 Task: Show the media title on video start at the top-left position.
Action: Mouse moved to (126, 16)
Screenshot: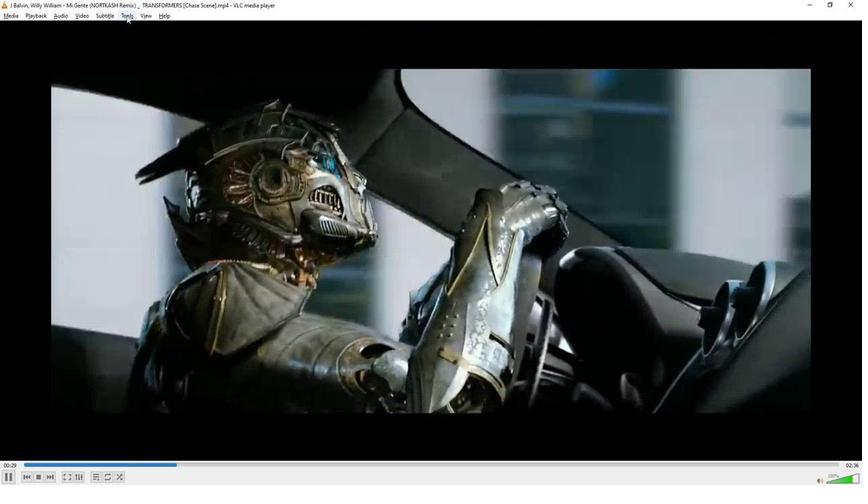 
Action: Mouse pressed left at (126, 16)
Screenshot: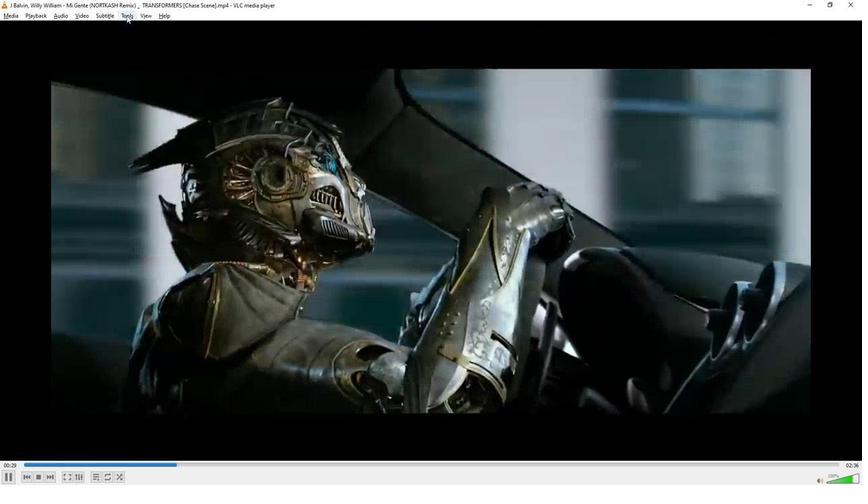 
Action: Mouse moved to (155, 121)
Screenshot: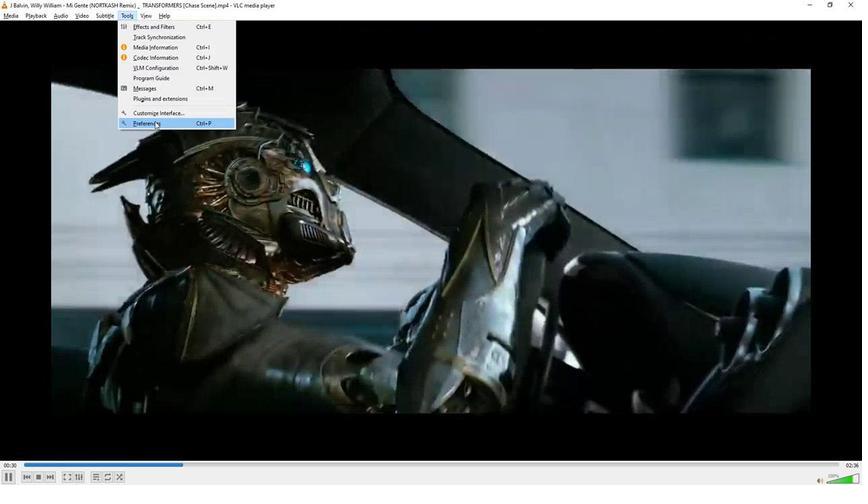 
Action: Mouse pressed left at (155, 121)
Screenshot: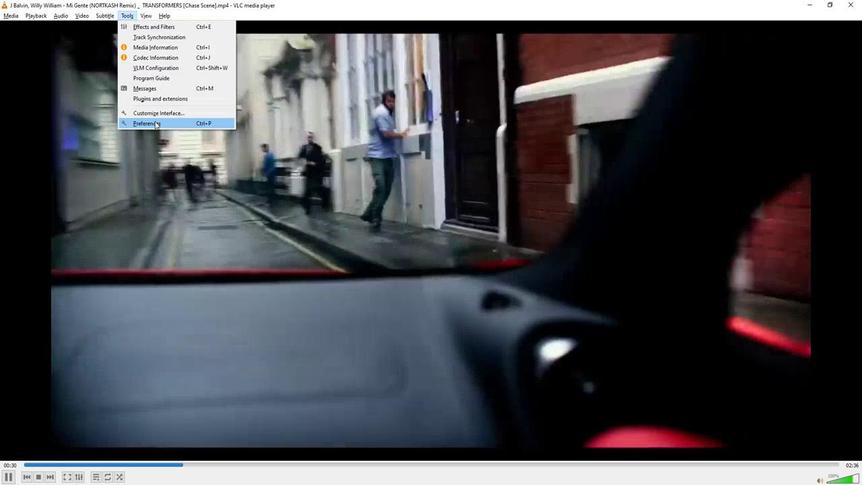 
Action: Mouse moved to (320, 104)
Screenshot: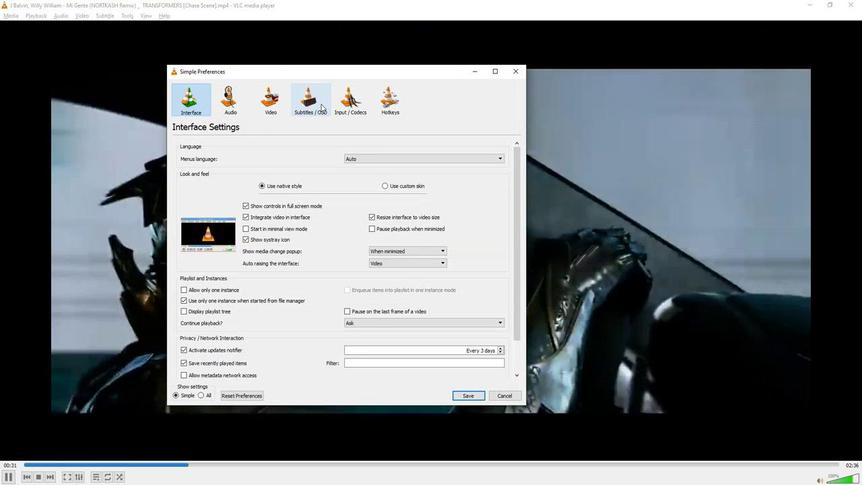 
Action: Mouse pressed left at (320, 104)
Screenshot: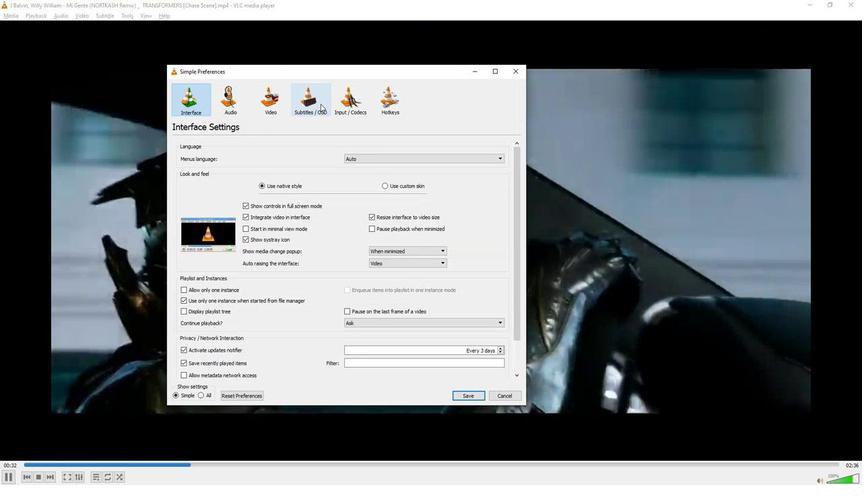
Action: Mouse moved to (366, 167)
Screenshot: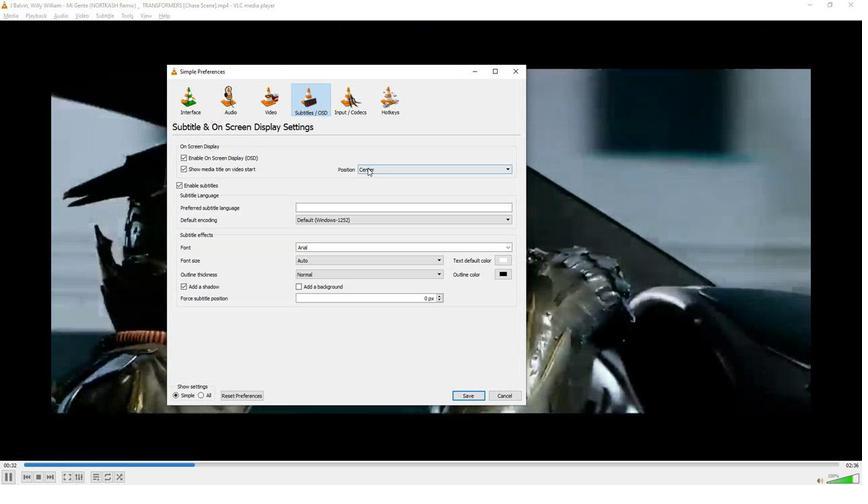 
Action: Mouse pressed left at (366, 167)
Screenshot: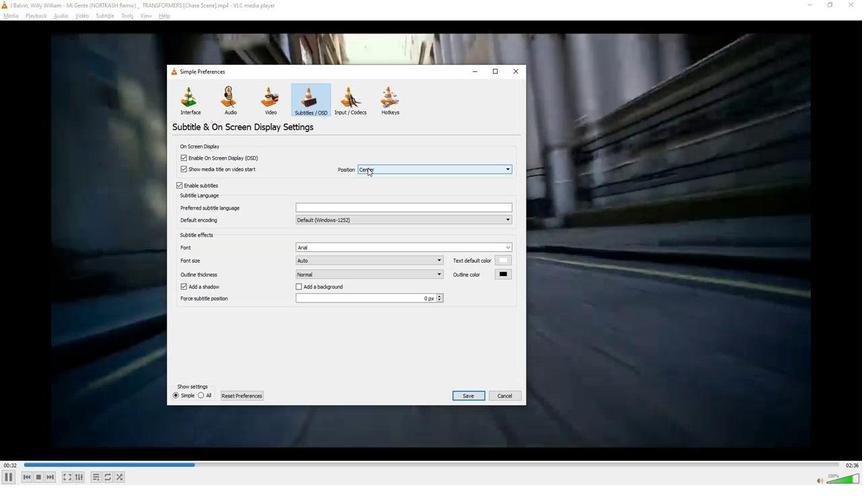 
Action: Mouse moved to (371, 207)
Screenshot: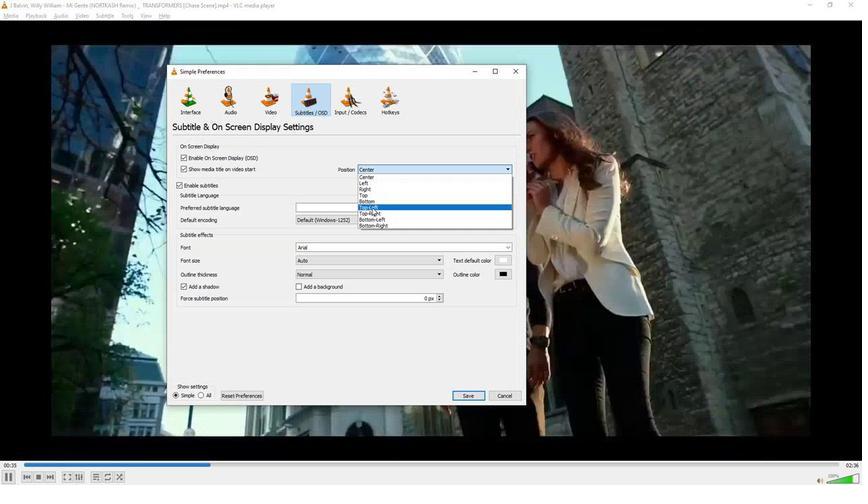 
Action: Mouse pressed left at (371, 207)
Screenshot: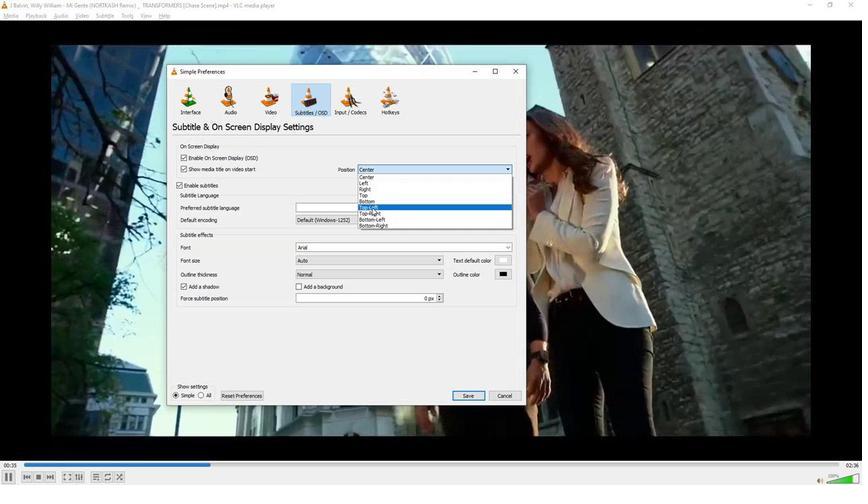 
Action: Mouse moved to (455, 393)
Screenshot: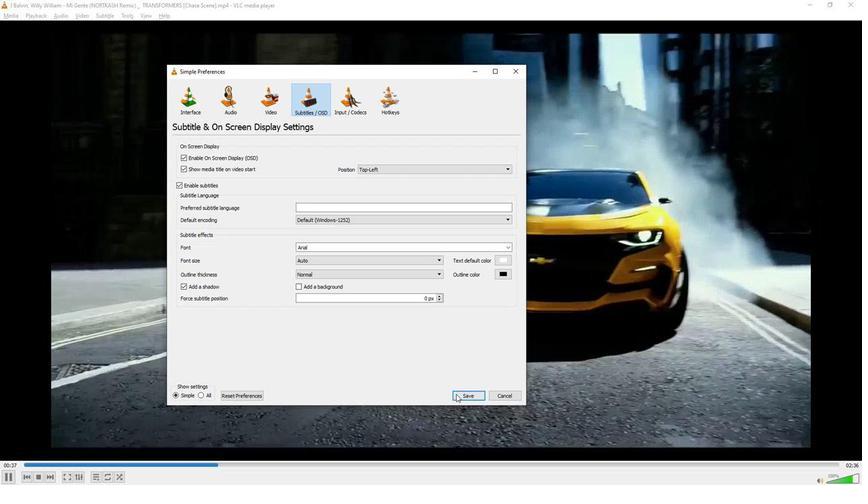 
Action: Mouse pressed left at (455, 393)
Screenshot: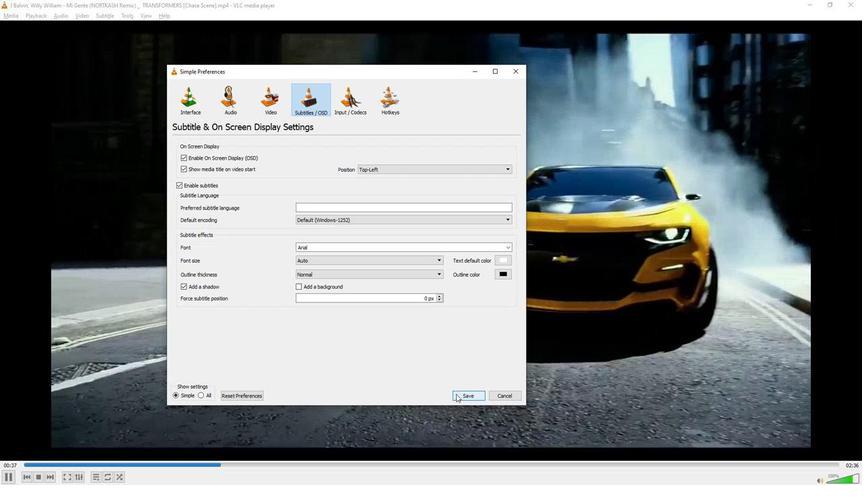 
Action: Mouse moved to (455, 392)
Screenshot: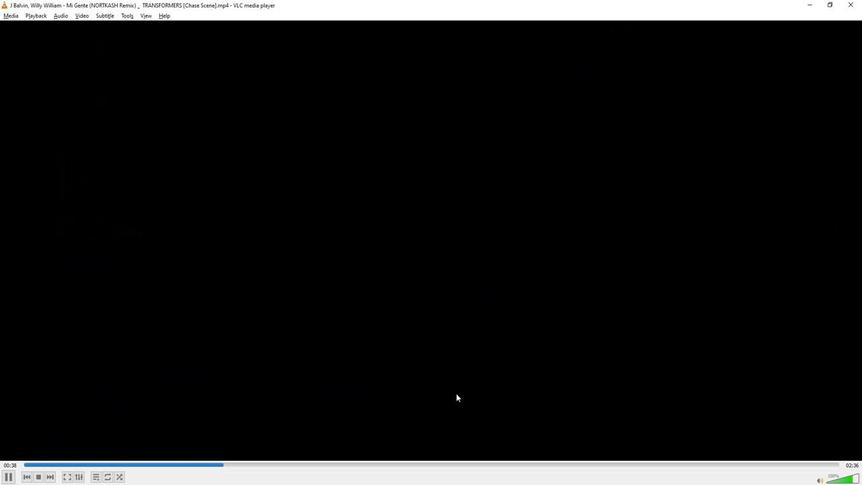 
